 Task: Create a sub task Design and Implement Solution for the task  Add support for video conferencing to the web application in the project TrackForge , assign it to team member softage.8@softage.net and update the status of the sub task to  Completed , set the priority of the sub task to High.
Action: Mouse moved to (76, 380)
Screenshot: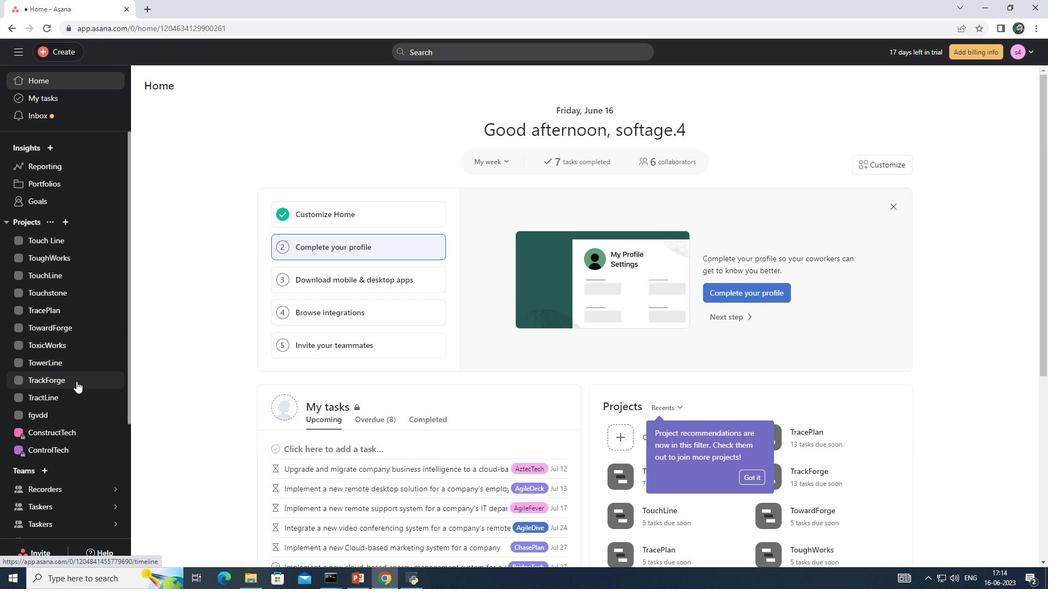 
Action: Mouse pressed left at (76, 380)
Screenshot: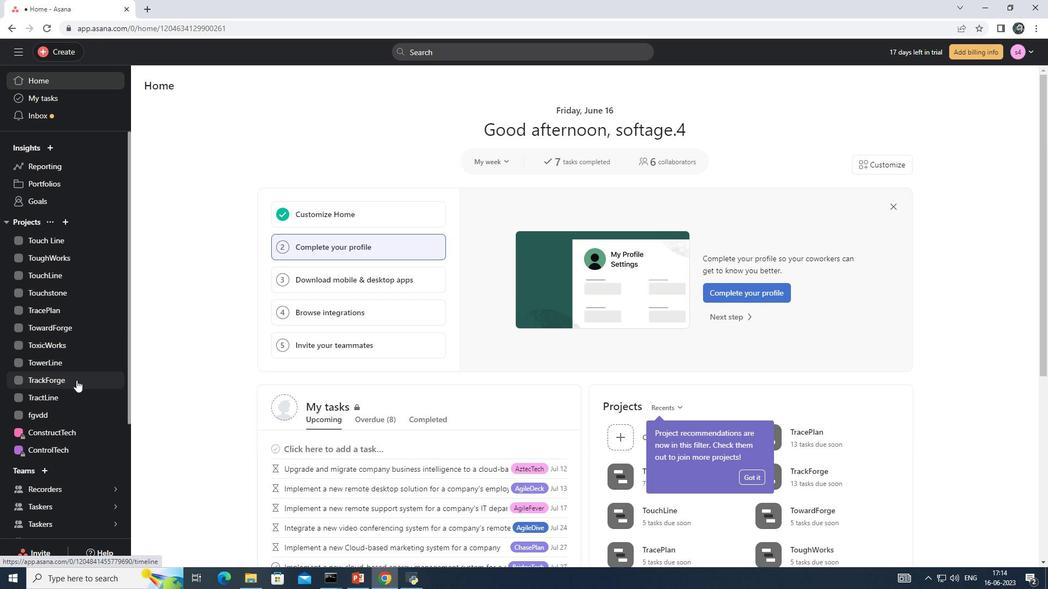 
Action: Mouse moved to (451, 239)
Screenshot: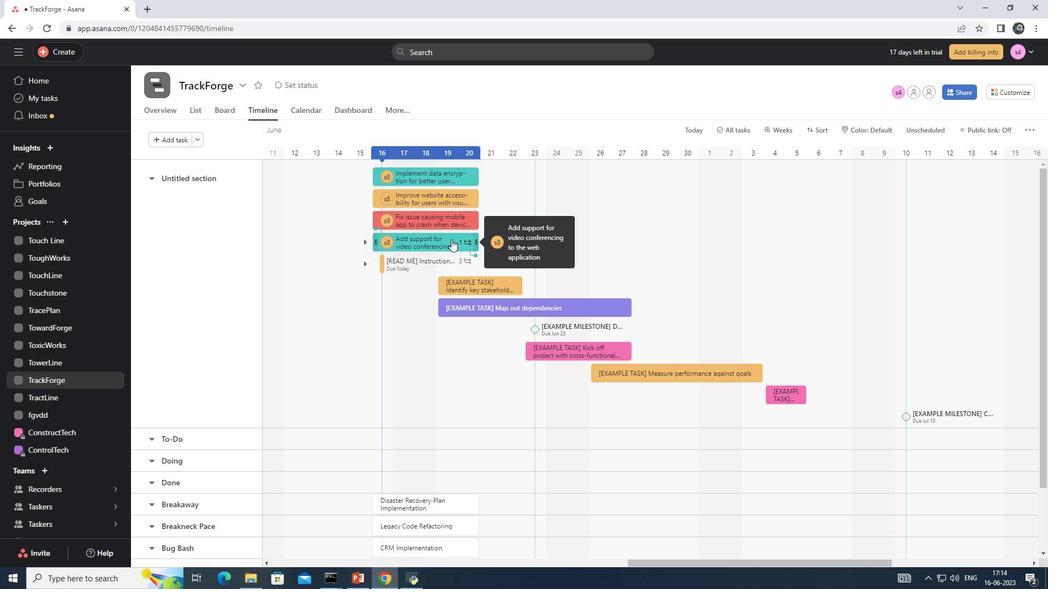 
Action: Mouse pressed left at (451, 239)
Screenshot: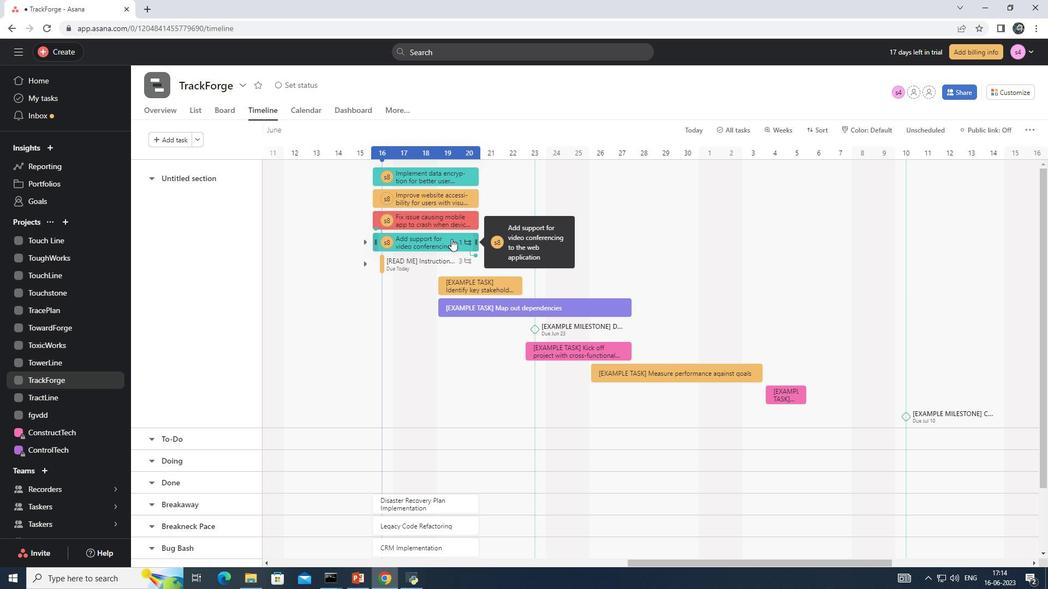 
Action: Mouse moved to (800, 374)
Screenshot: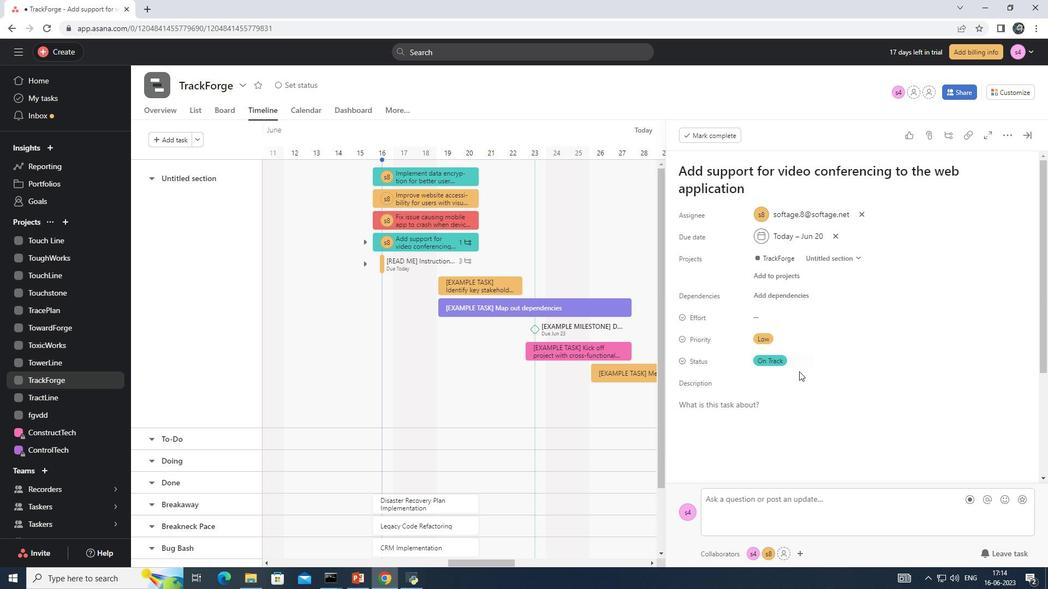 
Action: Mouse scrolled (800, 374) with delta (0, 0)
Screenshot: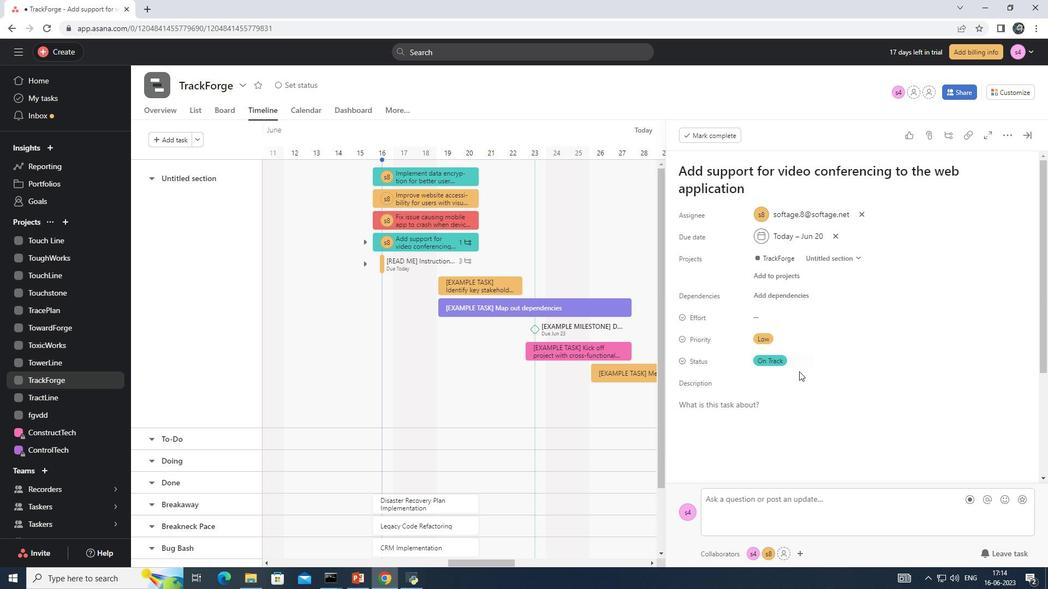 
Action: Mouse moved to (800, 375)
Screenshot: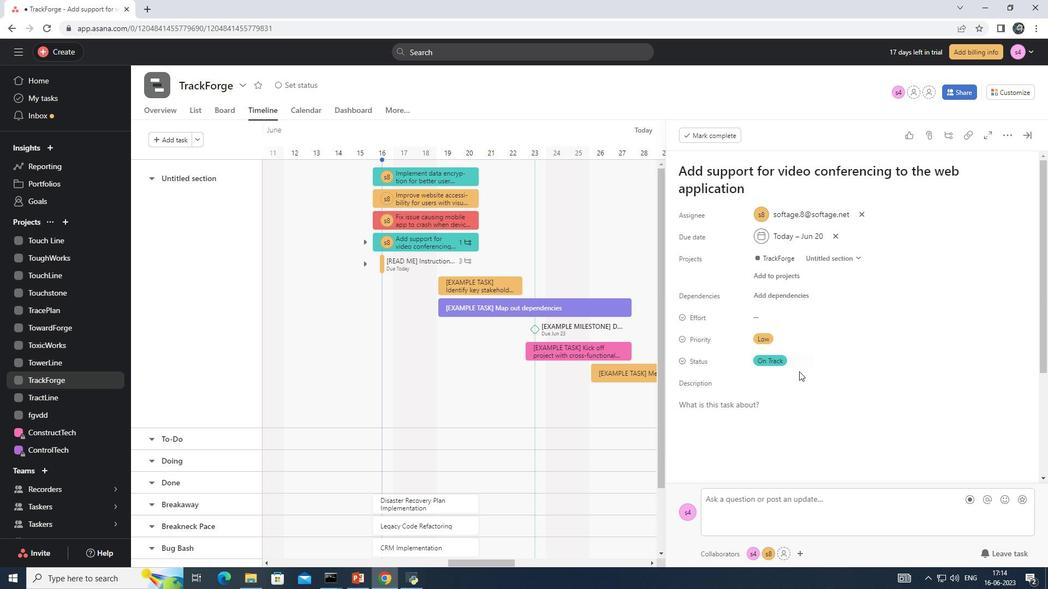 
Action: Mouse scrolled (800, 375) with delta (0, 0)
Screenshot: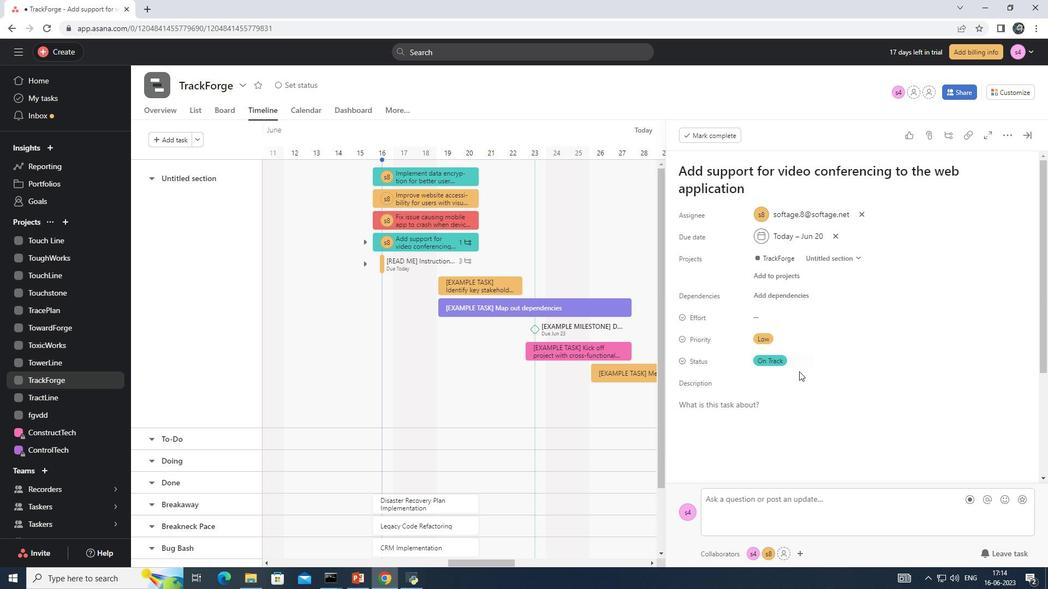 
Action: Mouse moved to (798, 380)
Screenshot: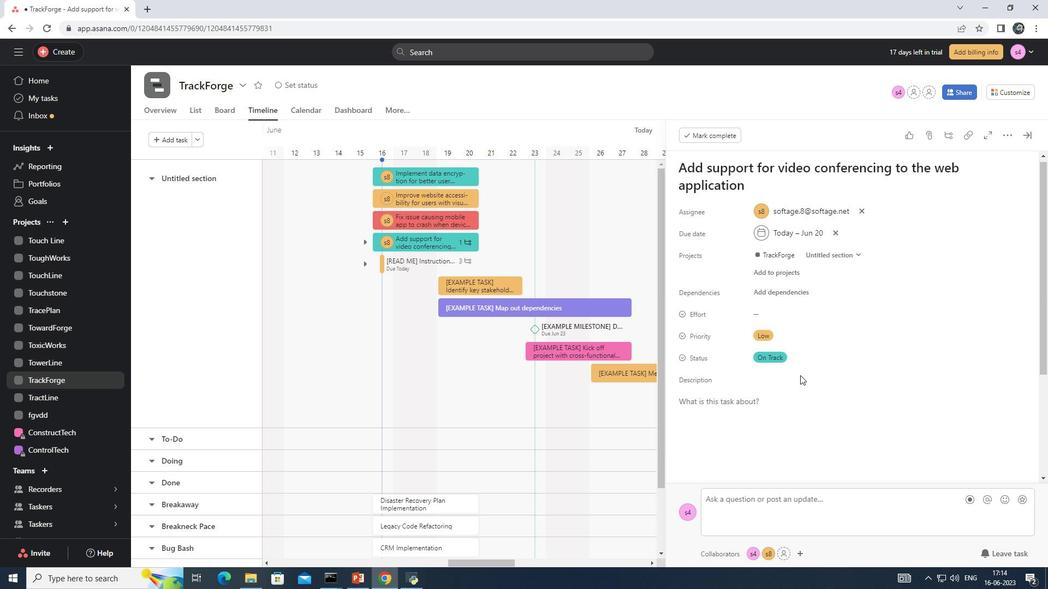 
Action: Mouse scrolled (800, 376) with delta (0, 0)
Screenshot: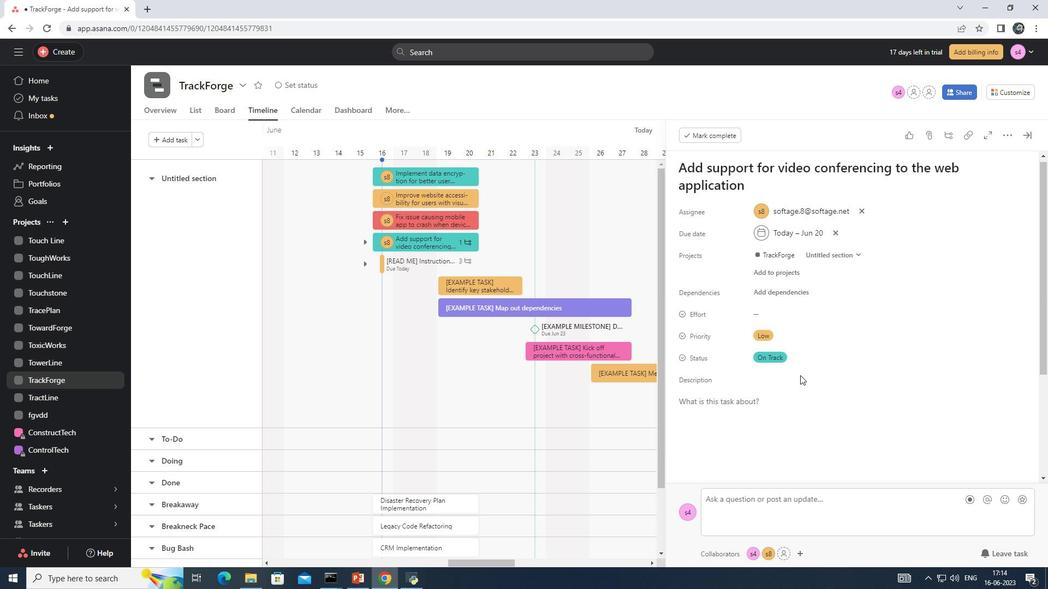 
Action: Mouse moved to (798, 380)
Screenshot: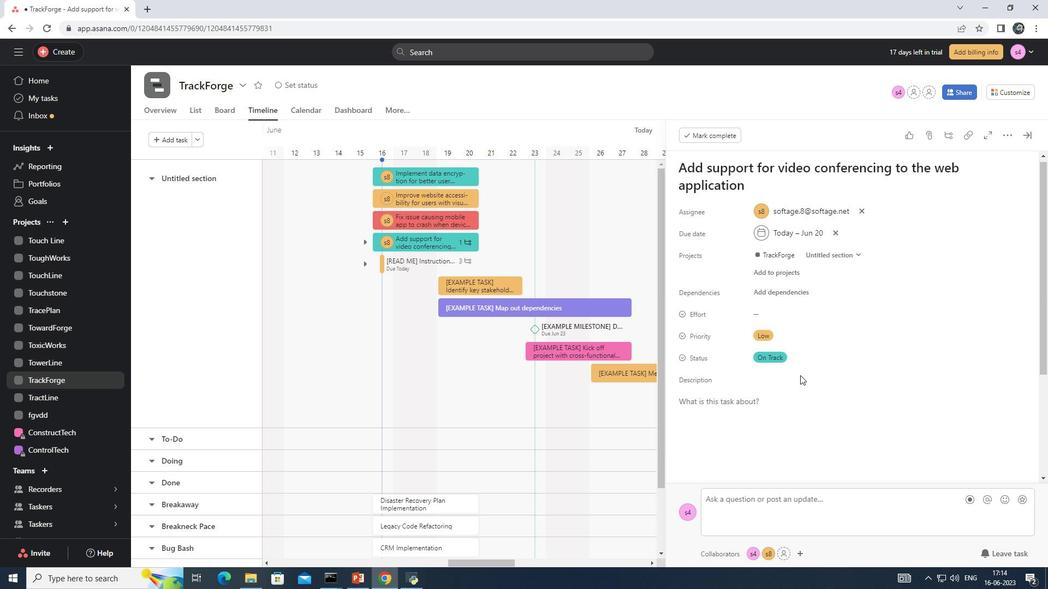 
Action: Mouse scrolled (800, 377) with delta (0, 0)
Screenshot: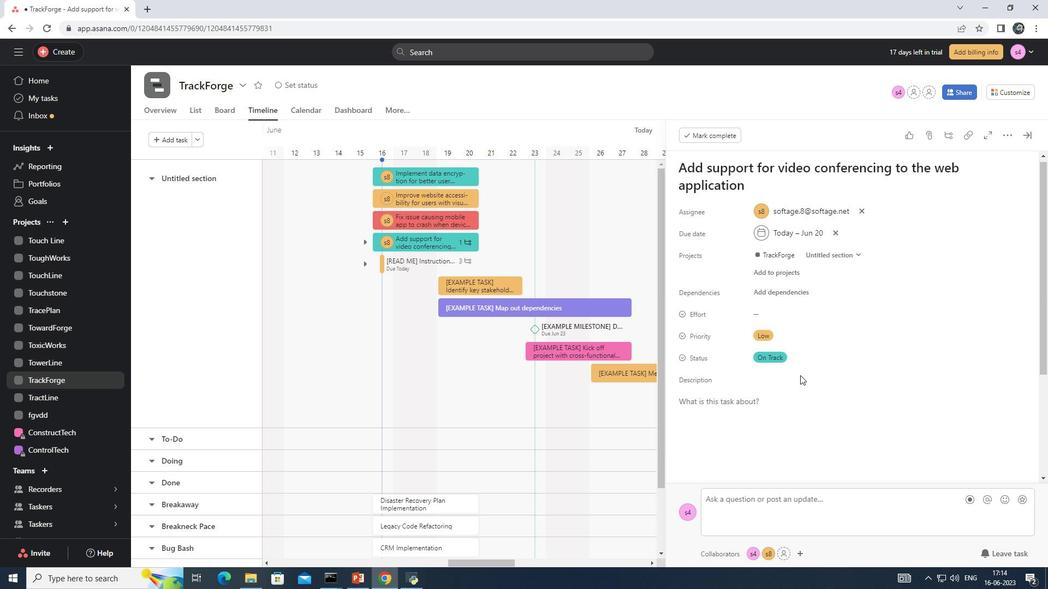 
Action: Mouse moved to (710, 398)
Screenshot: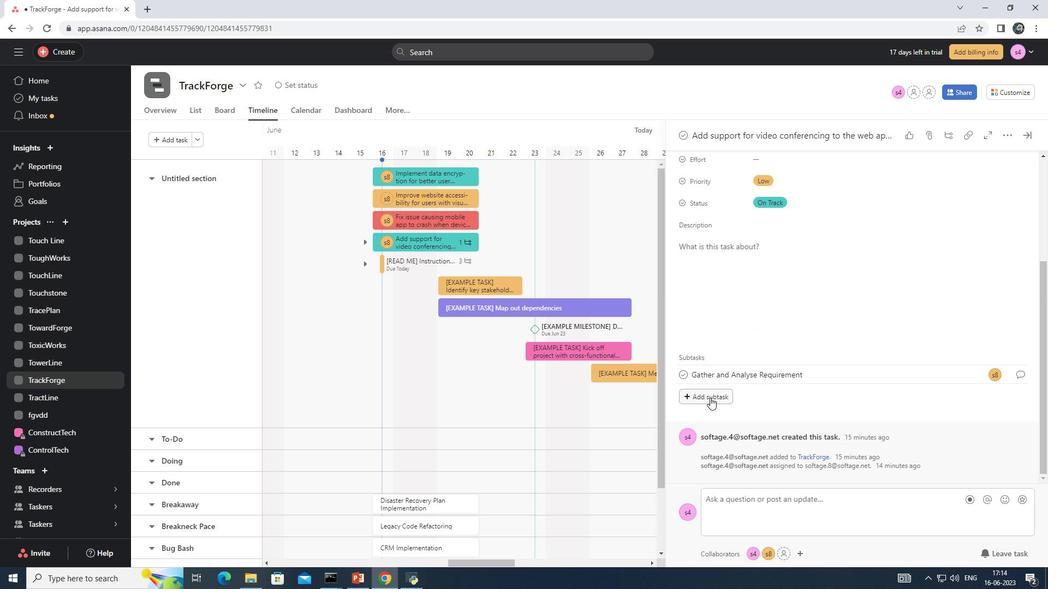 
Action: Mouse pressed left at (710, 398)
Screenshot: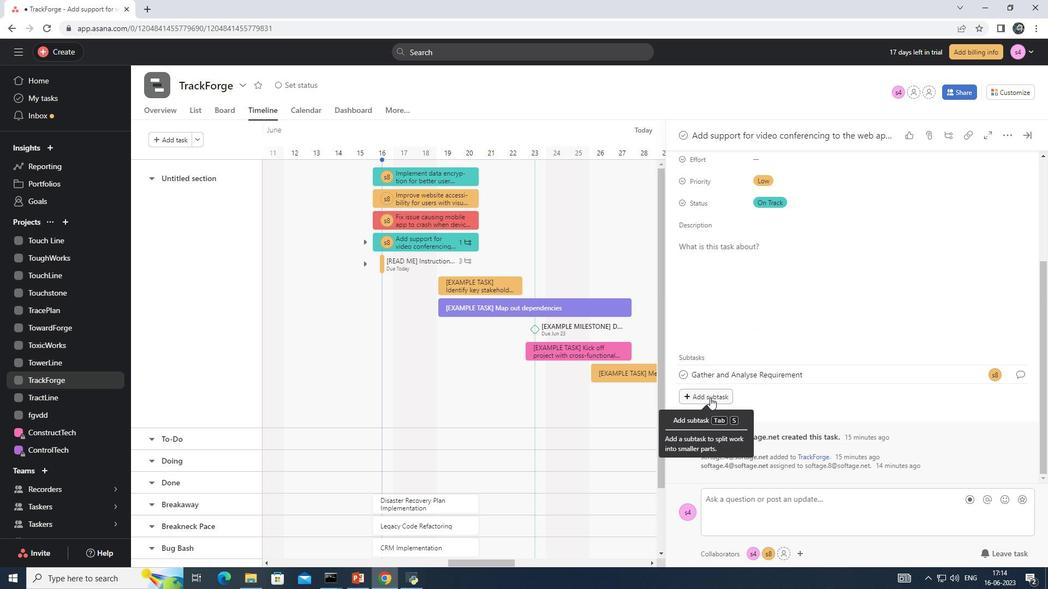 
Action: Mouse moved to (712, 371)
Screenshot: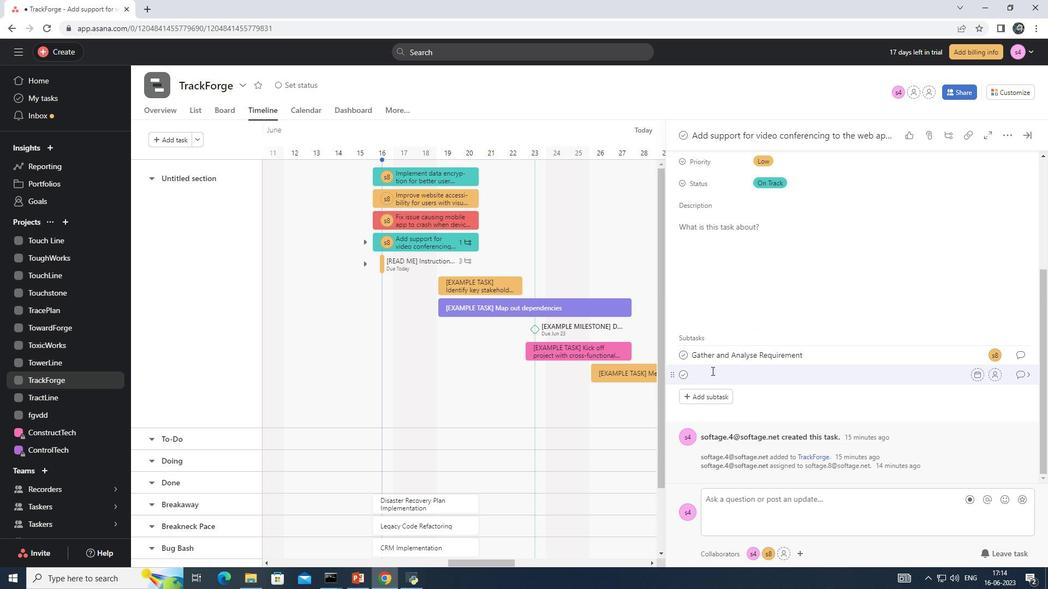 
Action: Key pressed <Key.shift>Design<Key.space>and<Key.space><Key.shift>Implement<Key.space><Key.shift>Solution
Screenshot: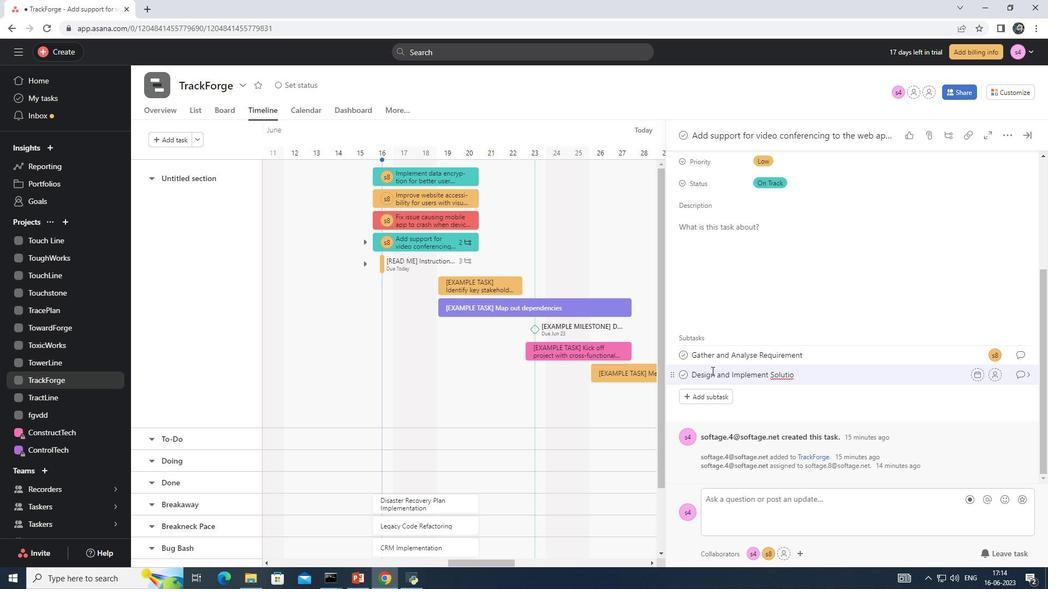 
Action: Mouse moved to (998, 374)
Screenshot: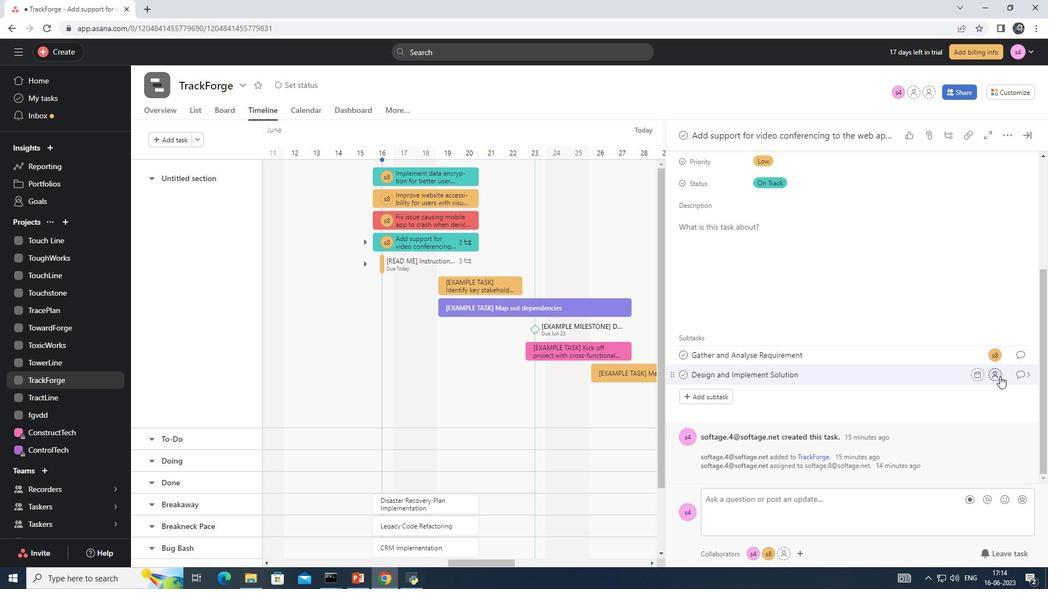 
Action: Mouse pressed left at (998, 374)
Screenshot: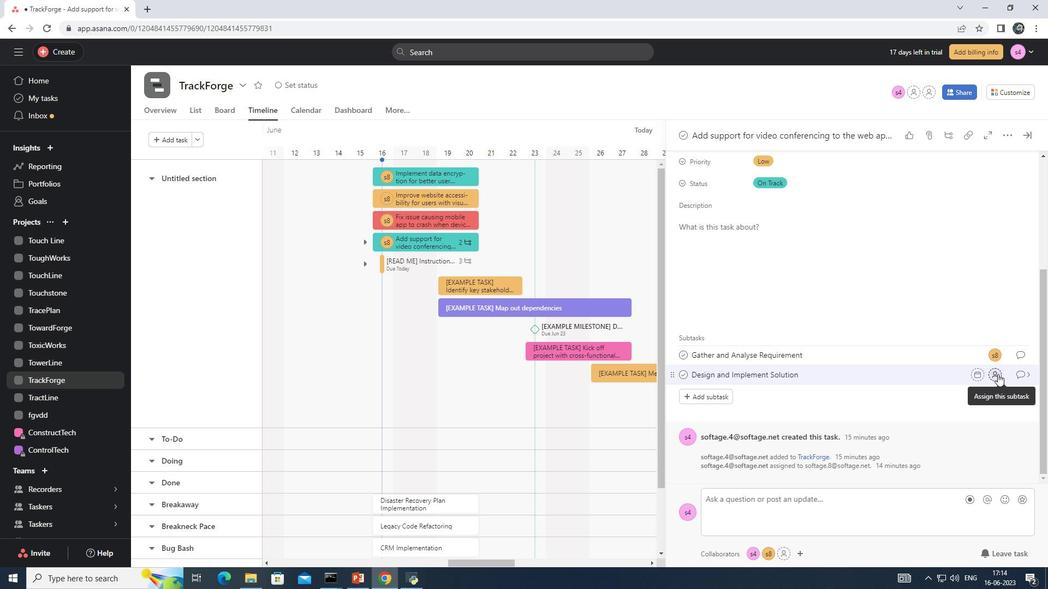 
Action: Key pressed softage.8<Key.shift>@softage.net<Key.enter>
Screenshot: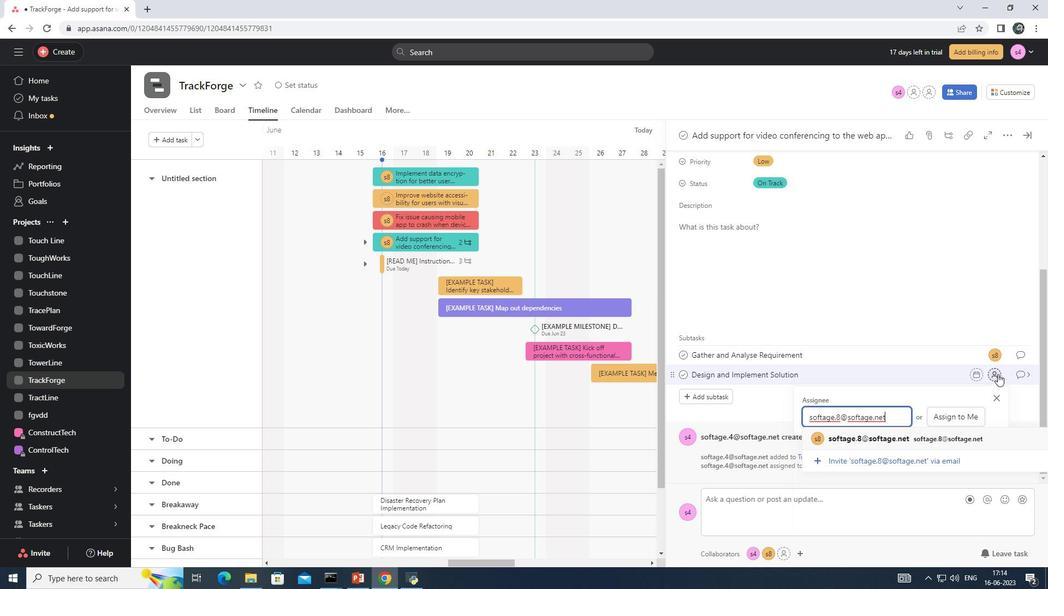 
Action: Mouse moved to (1027, 375)
Screenshot: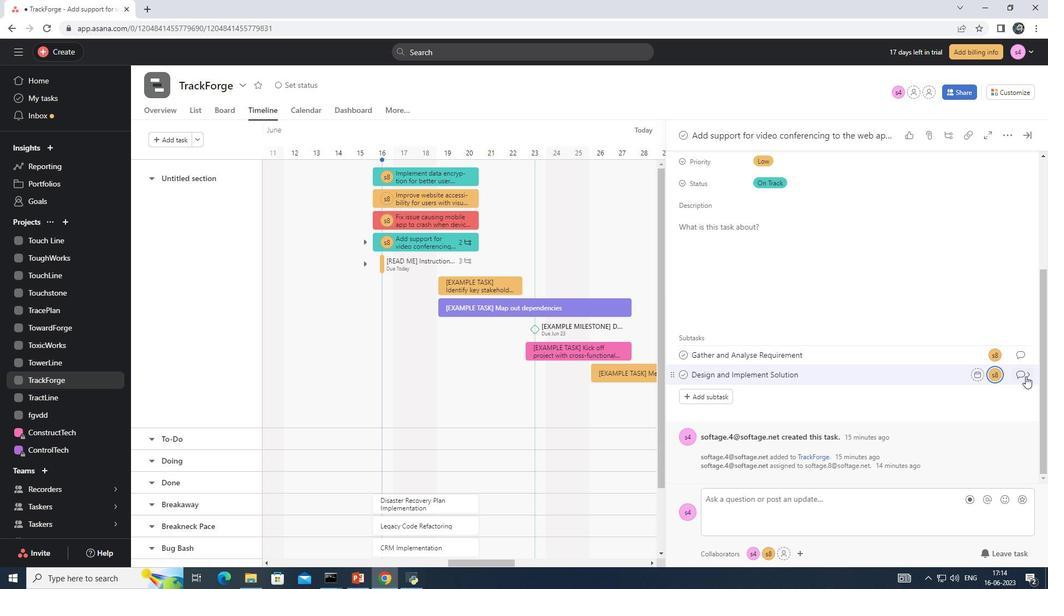 
Action: Mouse pressed left at (1027, 375)
Screenshot: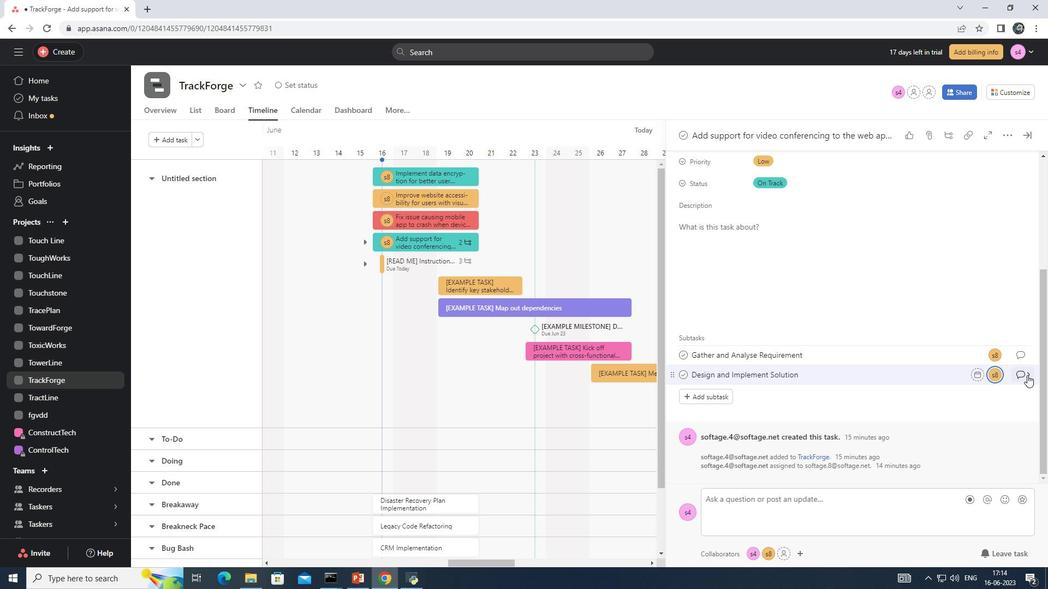 
Action: Mouse moved to (721, 291)
Screenshot: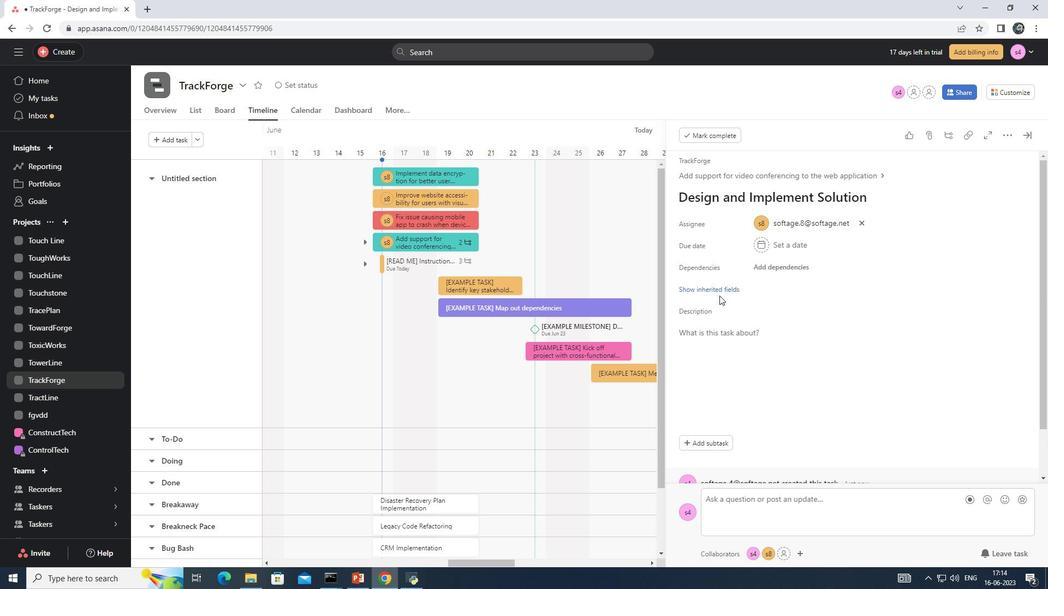 
Action: Mouse pressed left at (721, 291)
Screenshot: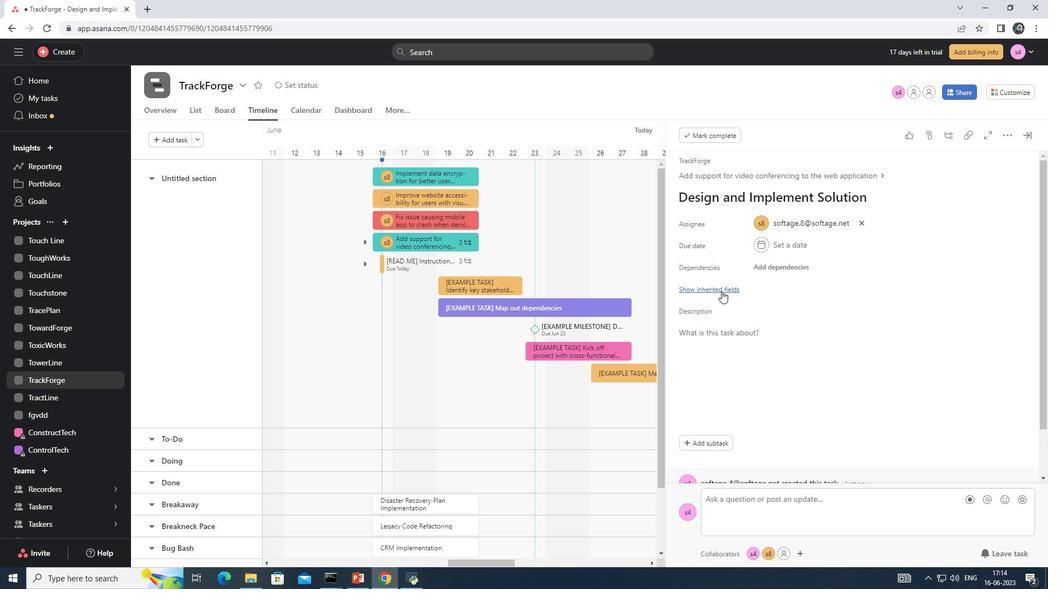 
Action: Mouse moved to (762, 353)
Screenshot: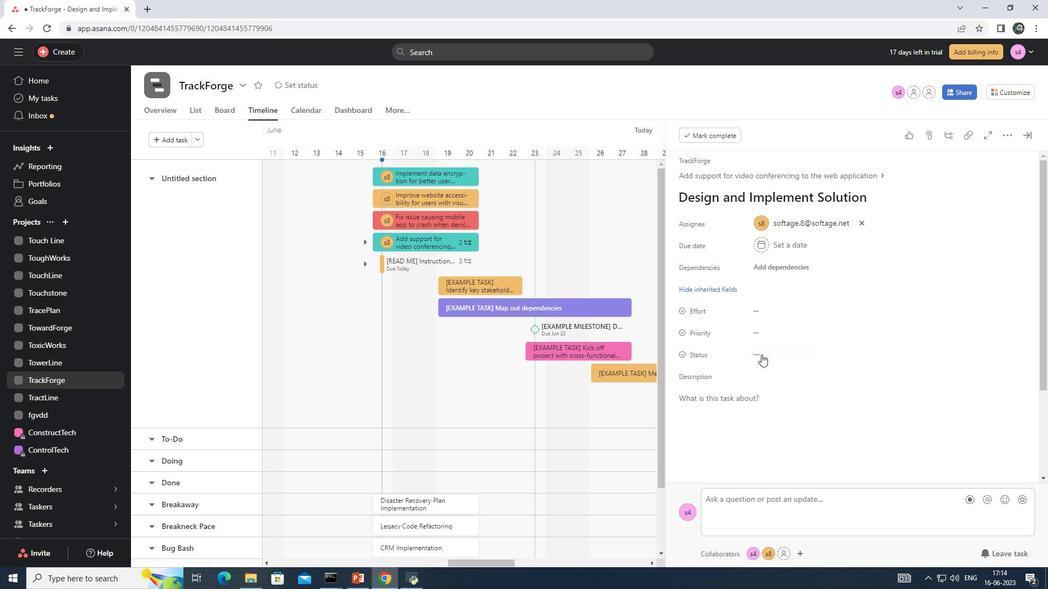 
Action: Mouse pressed left at (762, 353)
Screenshot: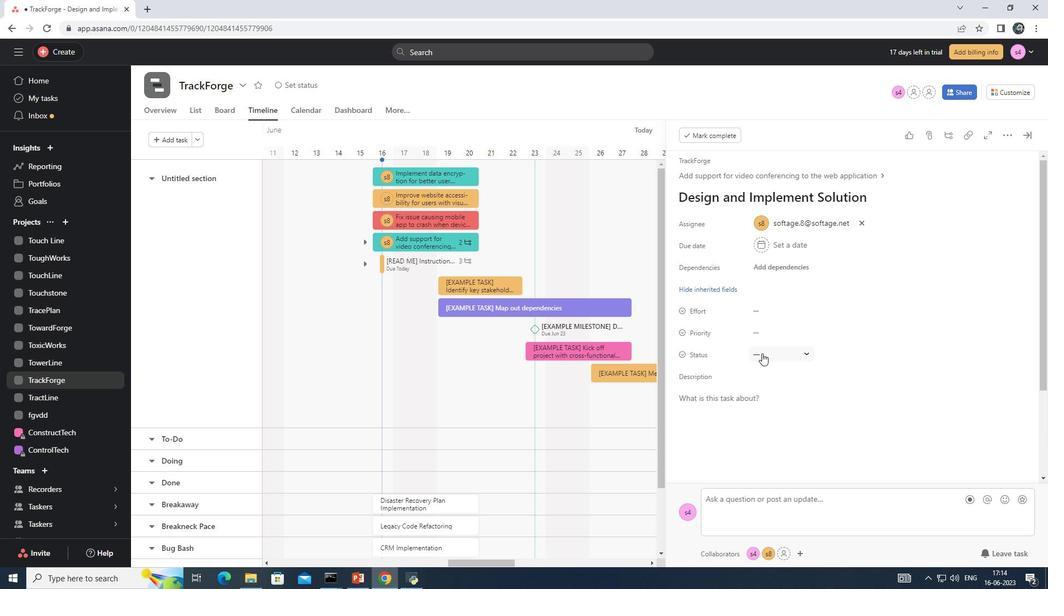 
Action: Mouse moved to (792, 449)
Screenshot: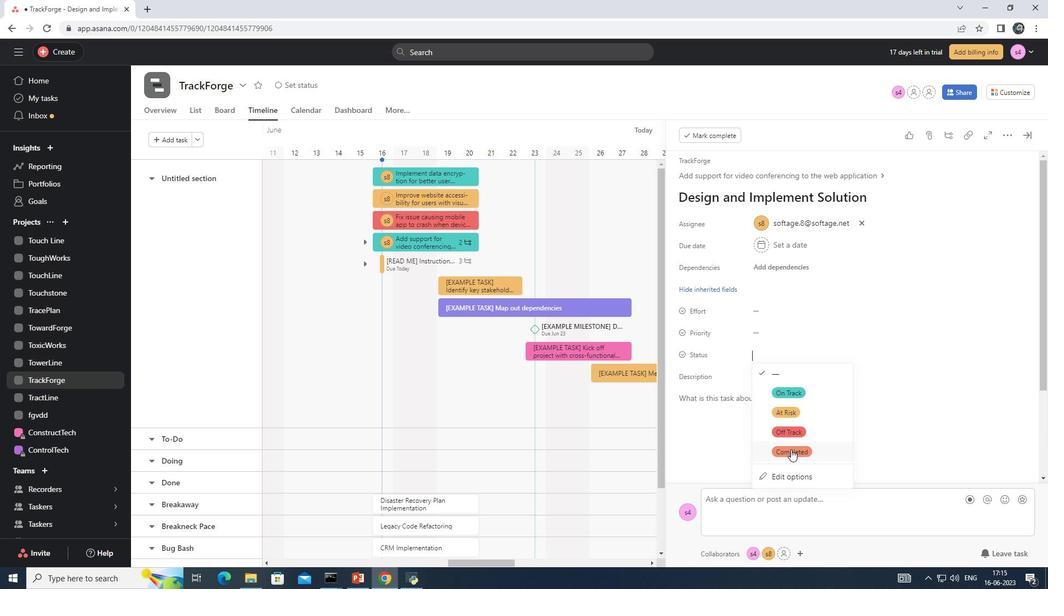 
Action: Mouse pressed left at (792, 449)
Screenshot: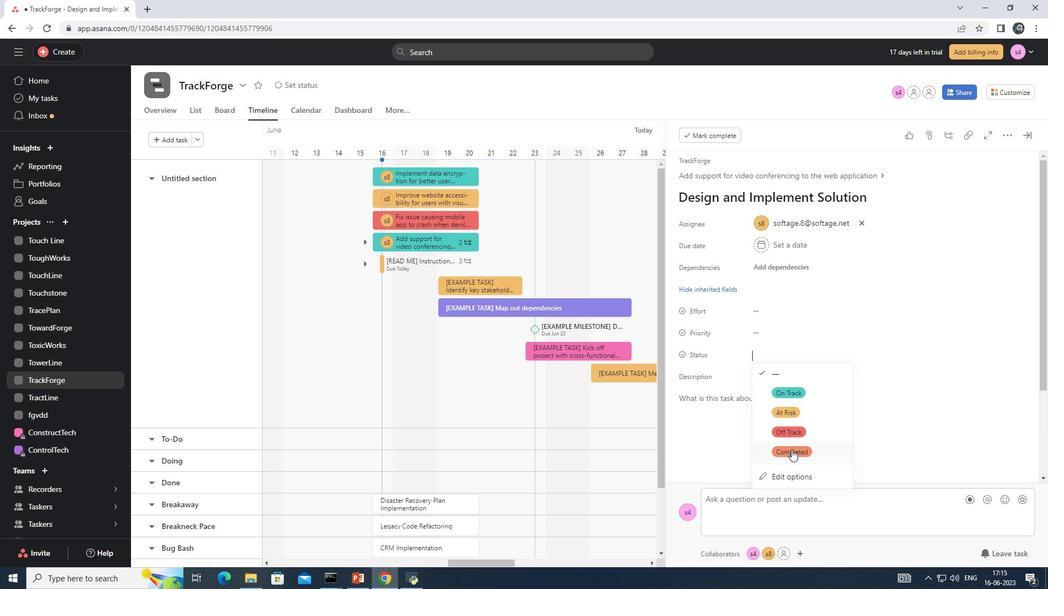 
Action: Mouse moved to (781, 331)
Screenshot: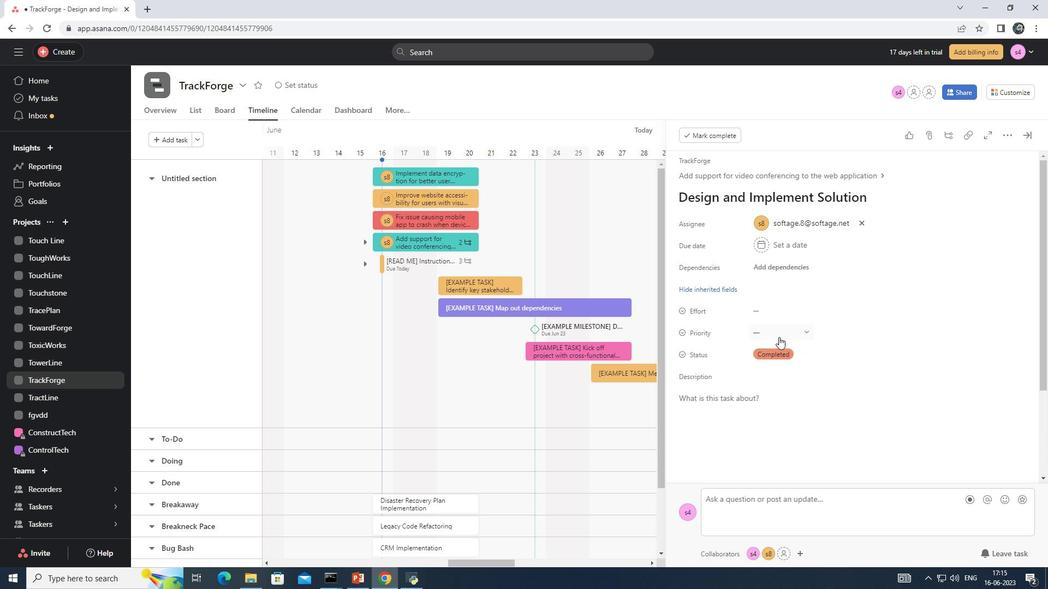 
Action: Mouse pressed left at (781, 331)
Screenshot: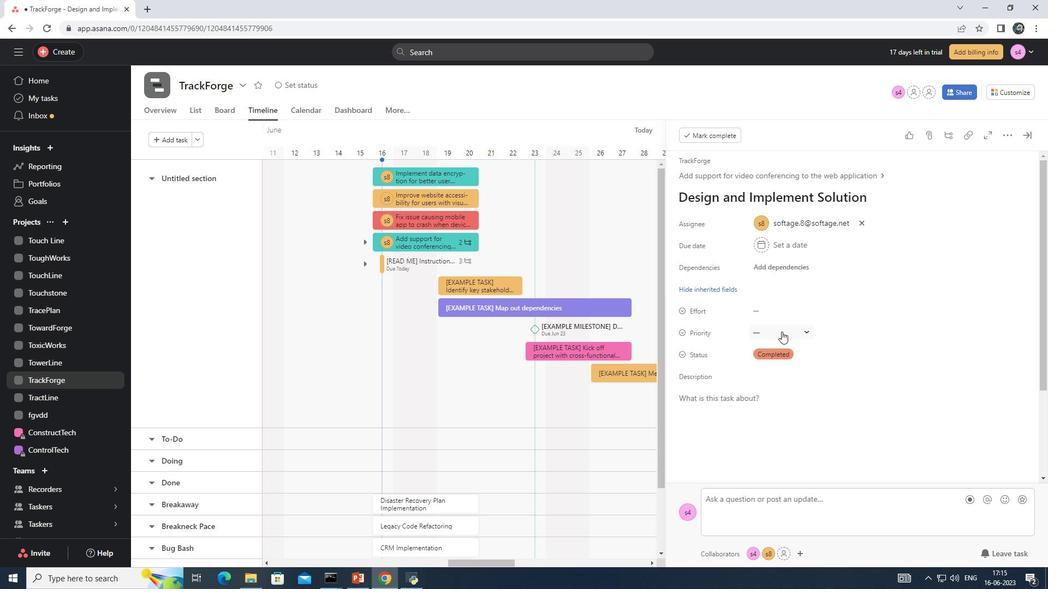 
Action: Mouse moved to (797, 369)
Screenshot: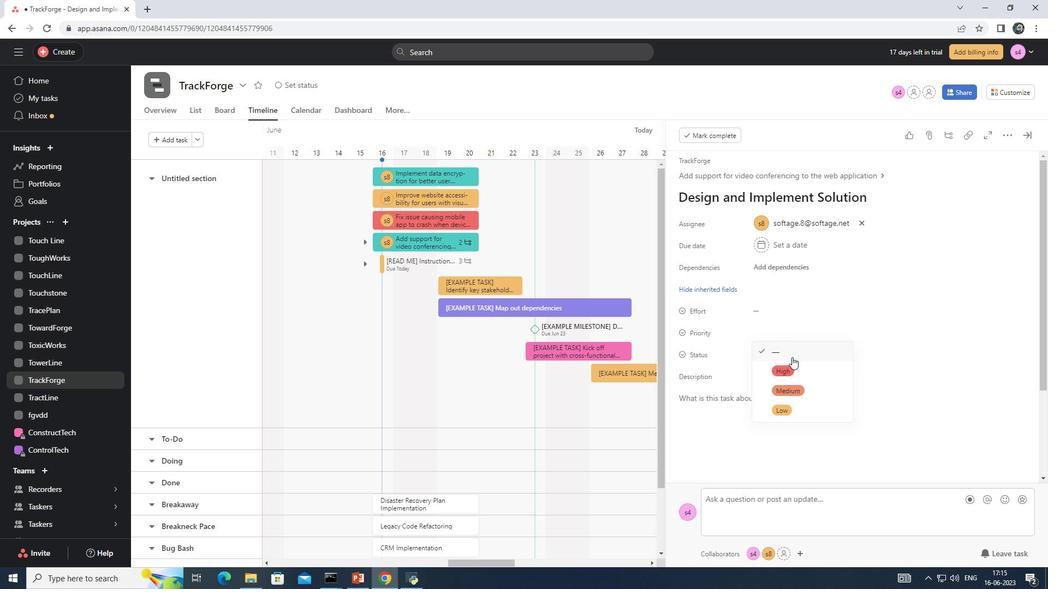 
Action: Mouse pressed left at (797, 369)
Screenshot: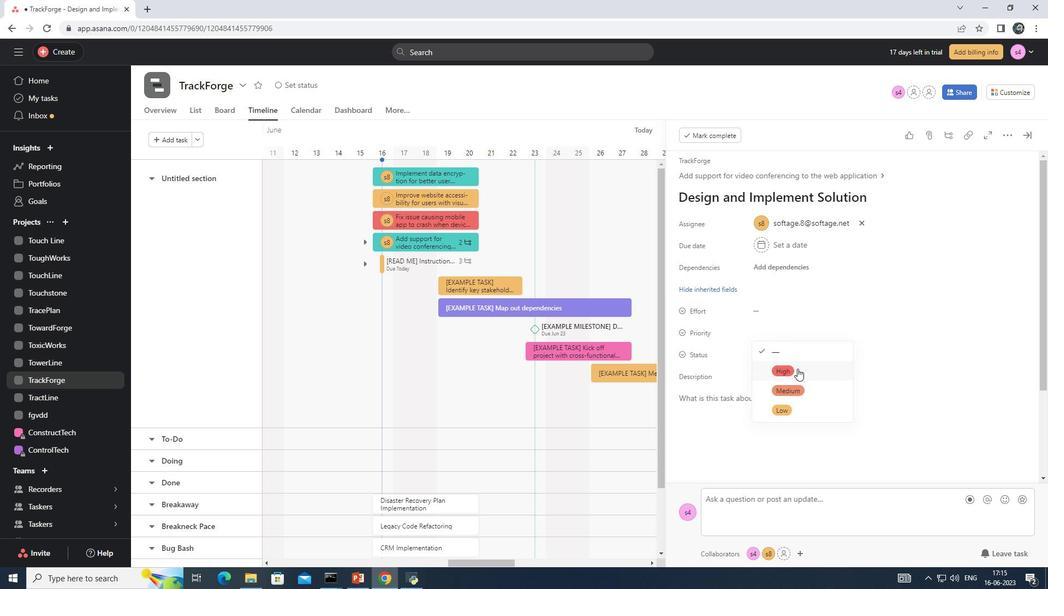 
